 Task: Open an excel sheet with  and write heading  Discount data  Add 10 product name:-  'Apple, Banana, _x000D_
Orange, Tomato, Potato, Onion, Carrot, Milk, Bread, Eggs (dozen). ' in August Last week sales are  1.99, 0.49, 0.79, 1.29, 0.99, 0.89, 0.69, 2.49, 1.99, 2.99. _x000D_
Discount (%):-  10, 20, 15, 5, 12, 8, 25, 10, 15, 20. Save page analysisSalesTrends_2023
Action: Mouse moved to (133, 168)
Screenshot: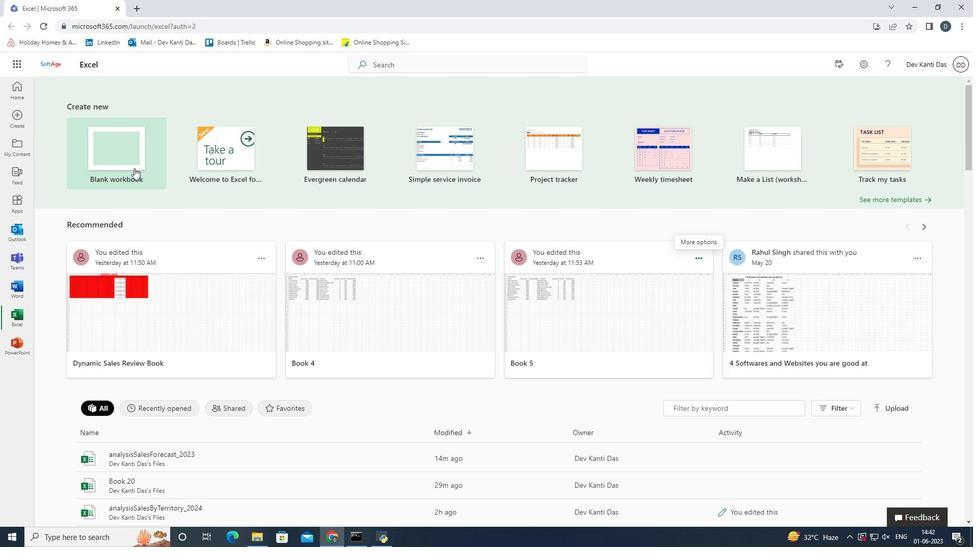 
Action: Mouse pressed left at (133, 168)
Screenshot: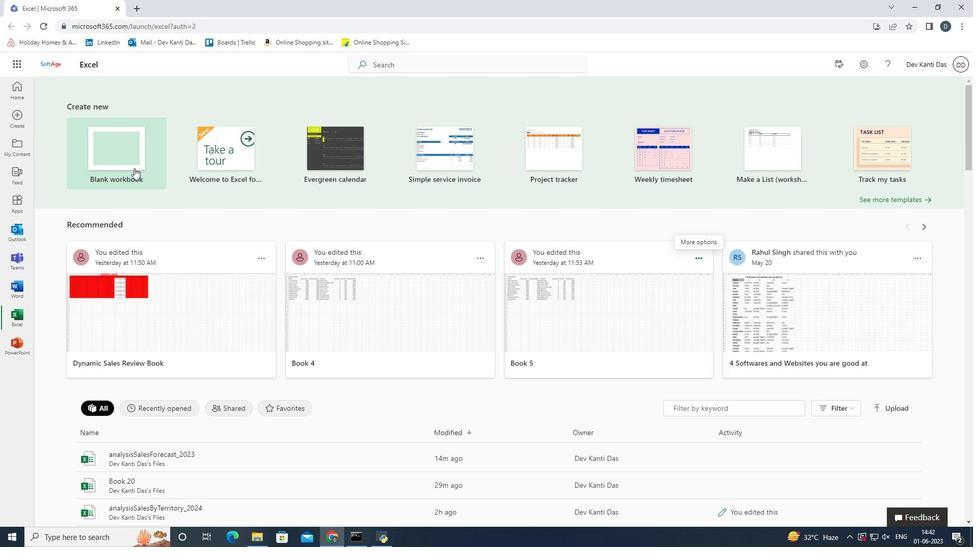 
Action: Mouse moved to (199, 247)
Screenshot: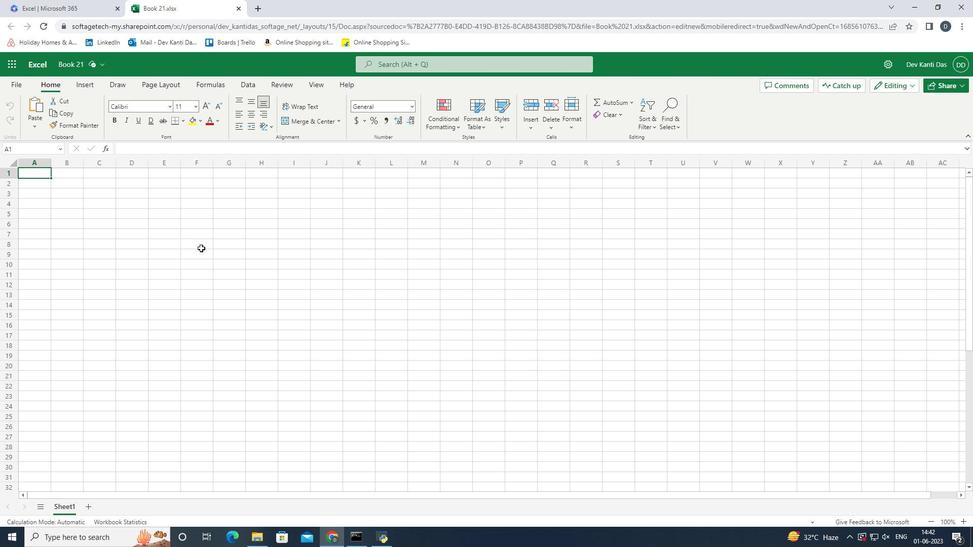 
Action: Key pressed <Key.shift><Key.shift><Key.shift>Discou
Screenshot: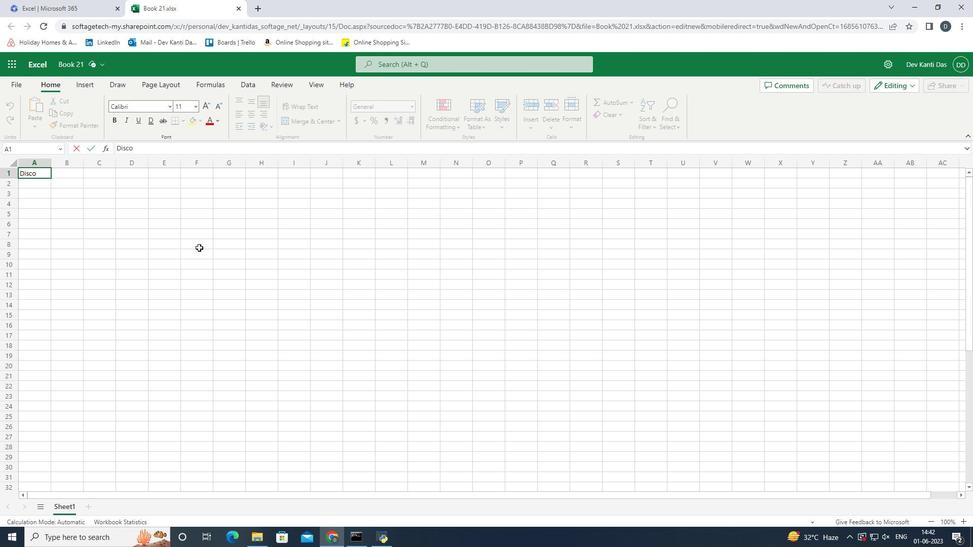 
Action: Mouse moved to (199, 247)
Screenshot: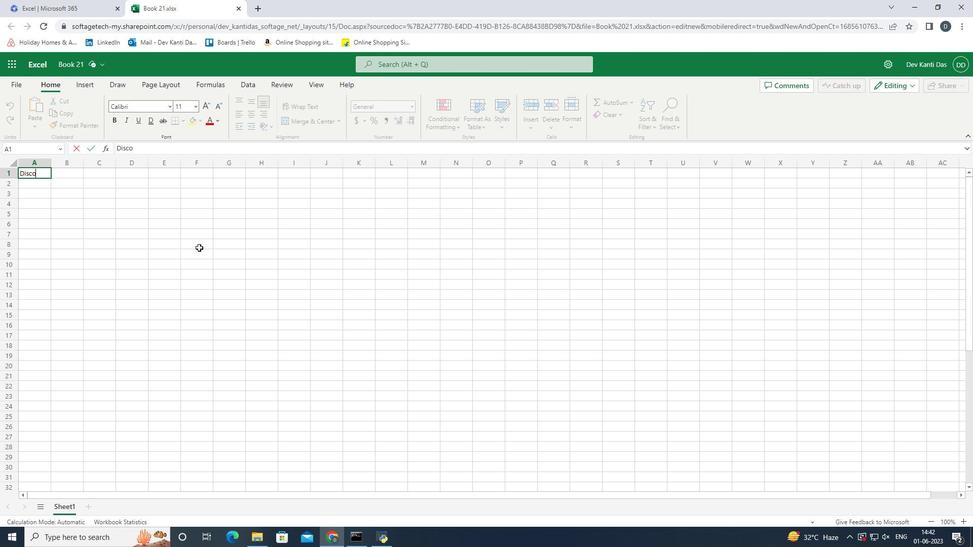 
Action: Key pressed nt<Key.space><Key.shift><Key.shift><Key.shift><Key.shift><Key.shift><Key.shift><Key.shift><Key.shift><Key.shift><Key.shift><Key.shift><Key.shift><Key.shift><Key.shift><Key.shift><Key.shift><Key.shift><Key.shift><Key.shift><Key.shift><Key.shift><Key.shift><Key.shift><Key.shift><Key.shift><Key.shift><Key.shift><Key.shift><Key.shift><Key.shift><Key.shift>Data<Key.enter><Key.shift><Key.shift><Key.shift><Key.shift><Key.shift><Key.shift><Key.shift><Key.shift><Key.shift><Key.shift>Name<Key.enter><Key.shift><Key.shift><Key.shift><Key.shift><Key.shift><Key.shift><Key.shift><Key.shift><Key.shift><Key.shift><Key.shift><Key.shift><Key.shift><Key.shift><Key.shift>Apple<Key.enter><Key.shift>Banana<Key.enter><Key.shift><Key.shift><Key.shift><Key.shift><Key.shift><Key.shift><Key.shift><Key.shift><Key.shift><Key.shift><Key.shift><Key.shift><Key.shift><Key.shift><Key.shift><Key.shift><Key.shift>Orange<Key.enter><Key.shift><Key.shift><Key.shift><Key.shift><Key.shift><Key.shift><Key.shift><Key.shift><Key.shift><Key.shift><Key.shift><Key.shift><Key.shift><Key.shift><Key.shift><Key.shift><Key.shift>Tomato<Key.enter><Key.shift_r><Key.shift_r><Key.shift_r><Key.shift_r><Key.shift_r><Key.shift_r><Key.shift_r><Key.shift_r><Key.shift_r><Key.shift_r><Key.shift_r><Key.shift_r><Key.shift_r>Potato<Key.enter><Key.shift_r><Key.shift_r><Key.shift_r><Key.shift_r><Key.shift_r><Key.shift_r><Key.shift_r><Key.shift_r><Key.shift_r><Key.shift_r><Key.shift_r><Key.shift_r><Key.shift_r><Key.shift_r><Key.shift_r><Key.shift_r><Key.shift_r><Key.shift_r><Key.shift_r><Key.shift_r><Key.shift_r><Key.shift_r><Key.shift_r><Key.shift_r><Key.shift_r><Key.shift_r><Key.shift_r><Key.shift_r><Key.shift_r><Key.shift_r>Onion<Key.enter><Key.shift>Carrot<Key.enter><Key.shift_r><Key.shift_r><Key.shift_r><Key.shift_r><Key.shift_r><Key.shift_r><Key.shift_r><Key.shift_r><Key.shift_r><Key.shift_r><Key.shift_r><Key.shift_r><Key.shift_r><Key.shift_r><Key.shift_r><Key.shift_r><Key.shift_r><Key.shift_r><Key.shift_r><Key.shift_r><Key.shift_r><Key.shift_r><Key.shift_r><Key.shift_r>Milk<Key.enter><Key.shift><Key.shift><Key.shift><Key.shift><Key.shift><Key.shift><Key.shift><Key.shift><Key.shift><Key.shift><Key.shift><Key.shift><Key.shift><Key.shift><Key.shift><Key.shift><Key.shift><Key.shift>Bread<Key.enter><Key.shift><Key.shift><Key.shift><Key.shift><Key.shift><Key.shift>Eggs<Key.shift_r><Key.shift_r><Key.shift_r><Key.shift_r><Key.shift_r><Key.shift_r><Key.shift_r><Key.shift_r><Key.shift_r><Key.shift_r><Key.shift_r>(<Key.space>dozen<Key.shift_r><Key.shift_r><Key.shift_r><Key.shift_r><Key.shift_r><Key.shift_r><Key.shift_r><Key.shift_r><Key.shift_r><Key.shift_r><Key.shift_r><Key.shift_r><Key.shift_r><Key.shift_r>)<Key.enter><Key.right><Key.up><Key.up><Key.up><Key.up><Key.up><Key.up><Key.up><Key.up><Key.up><Key.up><Key.up><Key.up><Key.down>
Screenshot: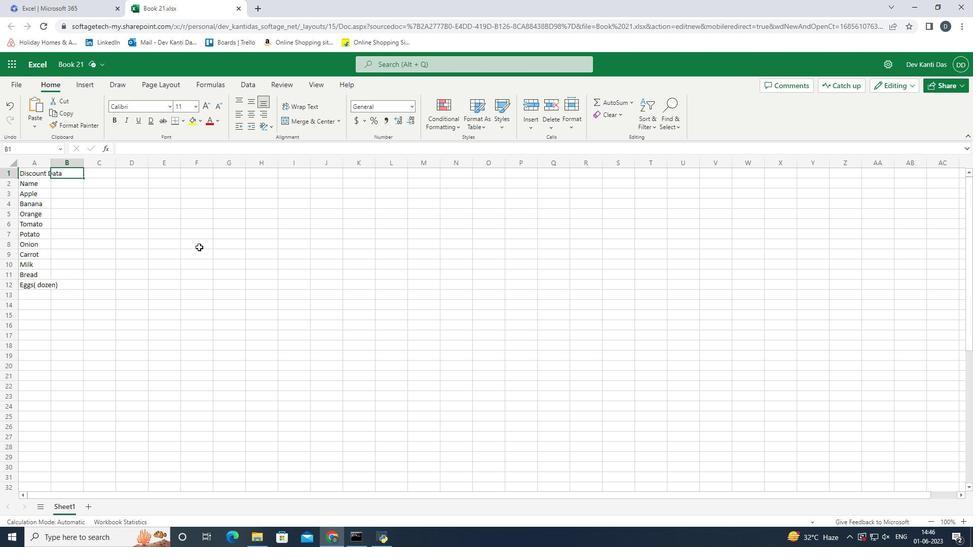 
Action: Mouse moved to (51, 161)
Screenshot: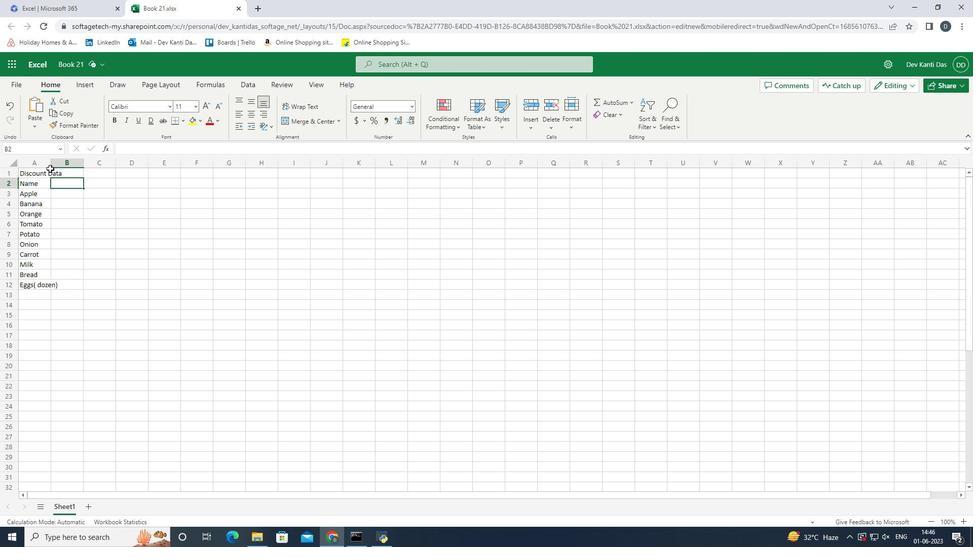 
Action: Mouse pressed left at (51, 161)
Screenshot: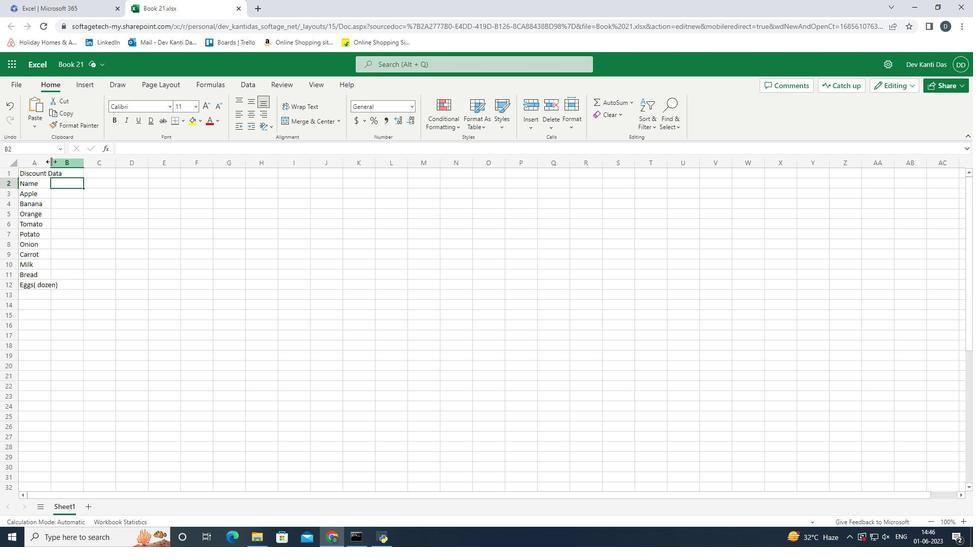 
Action: Mouse moved to (140, 253)
Screenshot: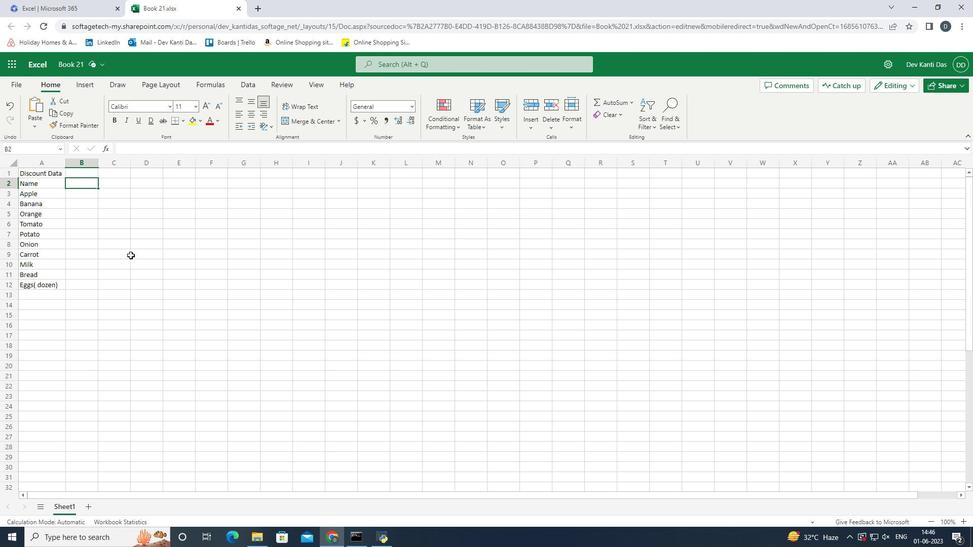 
Action: Key pressed <Key.shift>
Screenshot: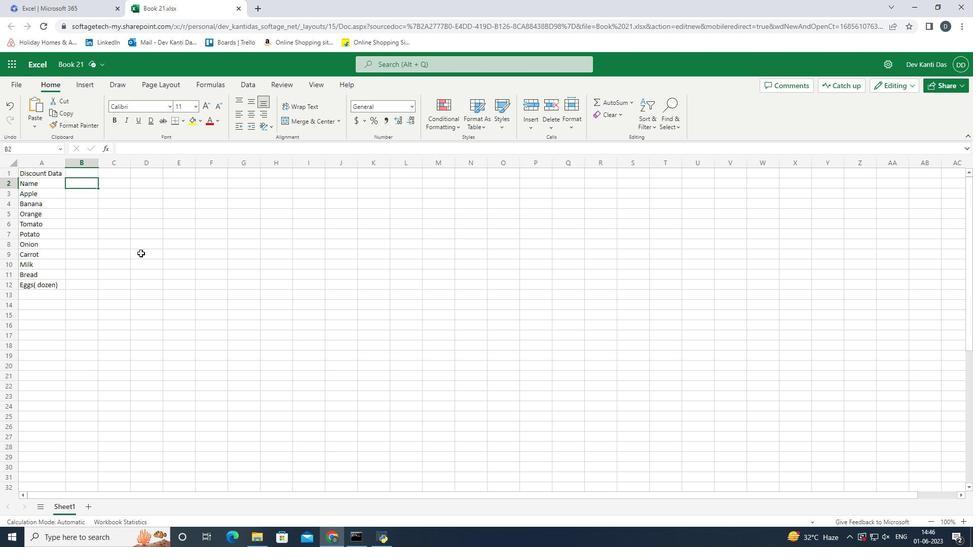 
Action: Mouse moved to (131, 250)
Screenshot: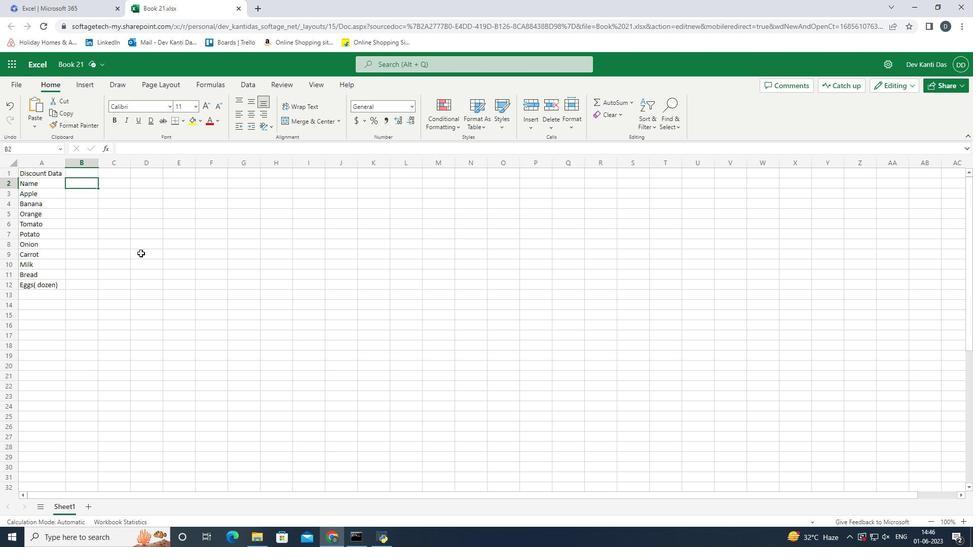 
Action: Key pressed <Key.shift><Key.shift><Key.shift><Key.shift><Key.shift><Key.shift><Key.shift>Last<Key.space><Key.shift><Key.shift><Key.shift><Key.shift>Week<Key.space><Key.shift>Sales<Key.space>of<Key.space><Key.shift><Key.shift><Key.shift><Key.shift><Key.shift>August<Key.enter>
Screenshot: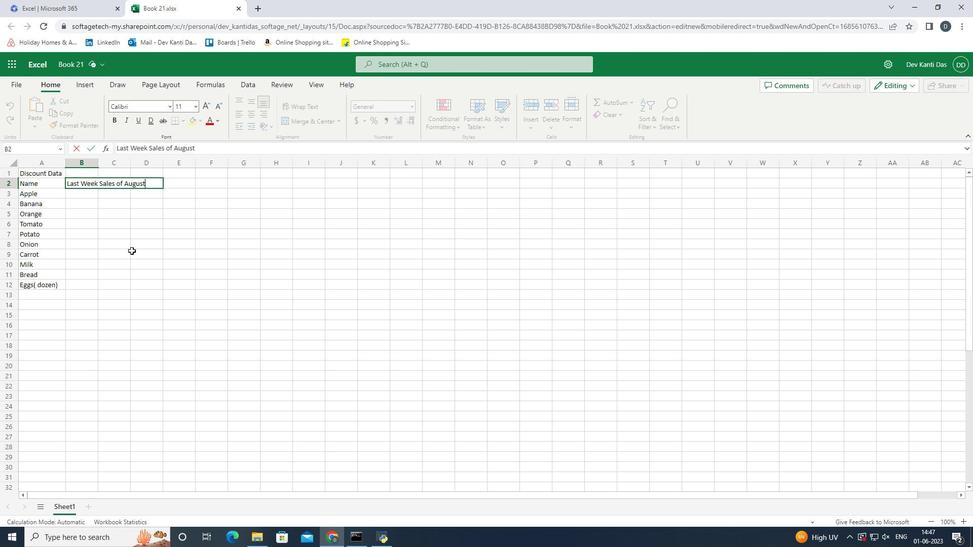 
Action: Mouse moved to (97, 161)
Screenshot: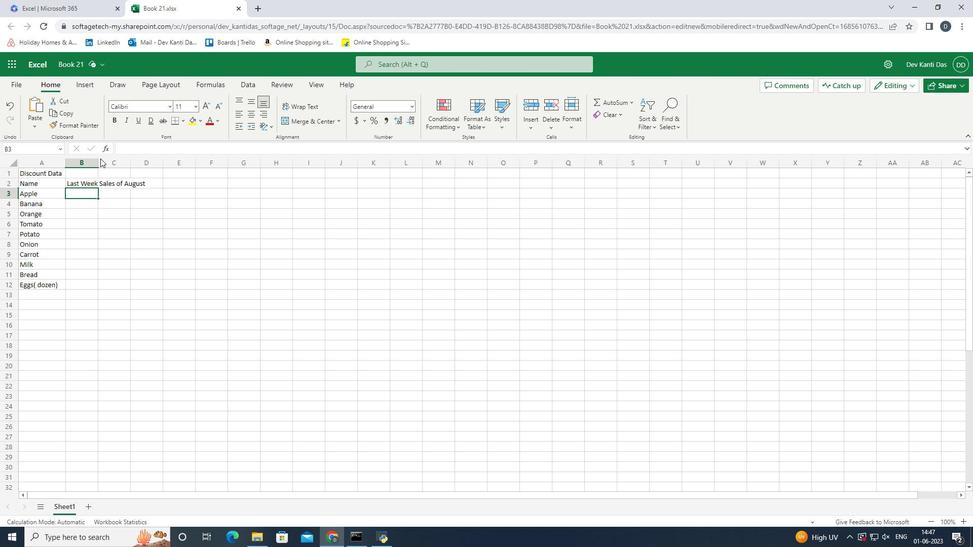 
Action: Mouse pressed left at (97, 161)
Screenshot: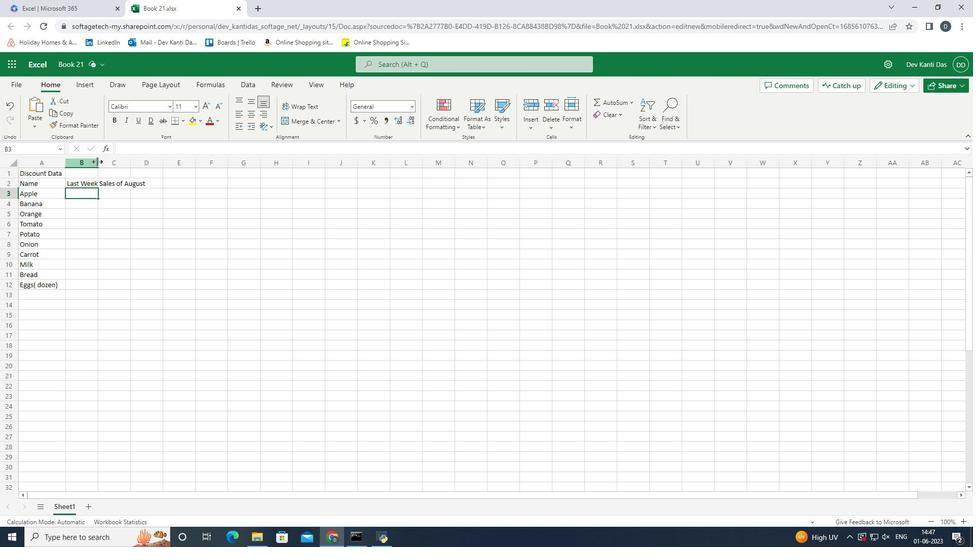 
Action: Mouse moved to (348, 234)
Screenshot: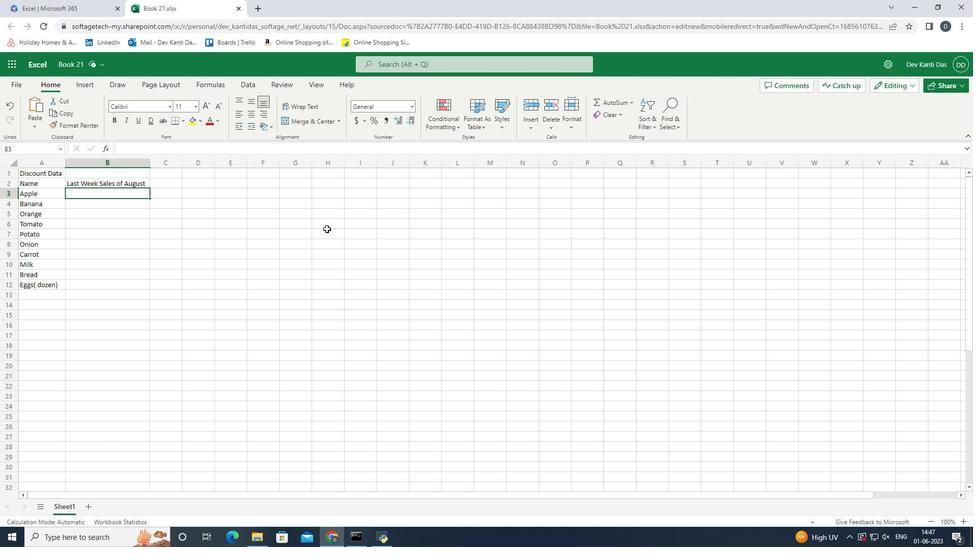 
Action: Key pressed 1.99<Key.enter>0.49<Key.enter>0.79<Key.enter>1.29<Key.enter>0.99<Key.enter>0.89<Key.enter>0.69<Key.enter>2.49<Key.enter>1.99<Key.enter>2.99<Key.enter><Key.up><Key.right><Key.up><Key.up><Key.up><Key.up><Key.up><Key.up><Key.up><Key.up><Key.up><Key.up><Key.down><Key.up><Key.shift><Key.shift><Key.shift><Key.shift><Key.shift>Discount<Key.shift_r><Key.shift_r><Key.shift_r><Key.shift_r><Key.shift_r><Key.shift_r><Key.shift_r><Key.shift_r>(<Key.shift><Key.shift><Key.shift><Key.shift><Key.shift><Key.shift><Key.shift><Key.shift><Key.shift><Key.shift><Key.shift><Key.shift><Key.shift><Key.shift><Key.shift><Key.shift><Key.shift><Key.shift><Key.shift><Key.shift><Key.shift><Key.shift><Key.shift><Key.shift><Key.shift><Key.shift><Key.shift><Key.shift><Key.shift><Key.shift><Key.shift><Key.shift><Key.shift><Key.shift><Key.shift><Key.shift><Key.shift><Key.shift><Key.shift><Key.shift><Key.shift><Key.shift><Key.shift><Key.shift><Key.shift><Key.shift><Key.shift><Key.shift><Key.shift><Key.shift><Key.shift><Key.shift><Key.shift><Key.shift><Key.shift><Key.shift><Key.shift><Key.shift><Key.shift>%<Key.shift_r><Key.shift_r><Key.shift_r><Key.shift_r><Key.shift_r><Key.shift_r><Key.shift_r><Key.shift_r><Key.shift_r><Key.shift_r><Key.shift_r><Key.shift_r><Key.shift_r><Key.shift_r><Key.shift_r><Key.shift_r><Key.shift_r><Key.shift_r><Key.shift_r><Key.shift_r><Key.shift_r><Key.shift_r><Key.shift_r><Key.shift_r><Key.shift_r><Key.shift_r><Key.shift_r><Key.shift_r><Key.shift_r><Key.shift_r><Key.shift_r><Key.shift_r><Key.shift_r><Key.shift_r><Key.shift_r><Key.shift_r><Key.shift_r><Key.shift_r><Key.shift_r><Key.shift_r><Key.shift_r>)<Key.enter>
Screenshot: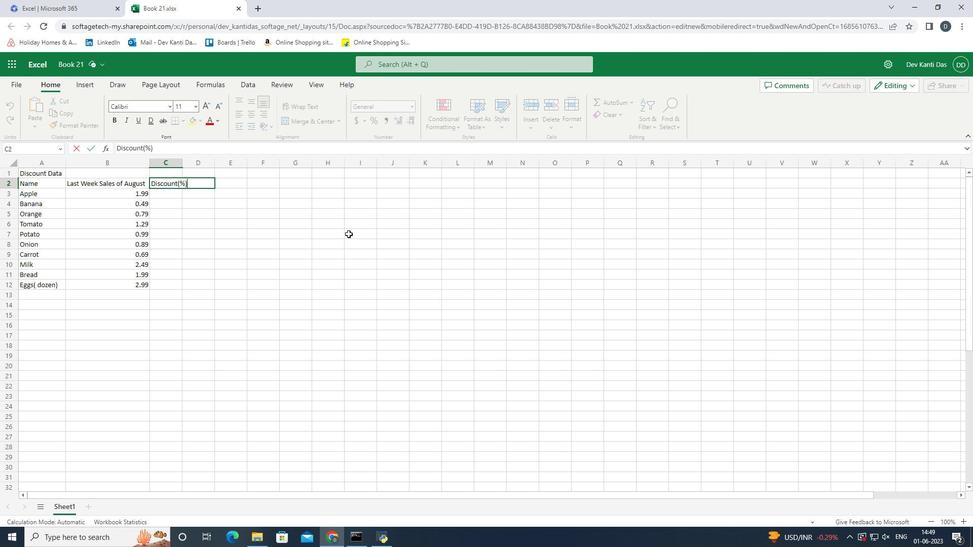 
Action: Mouse moved to (182, 165)
Screenshot: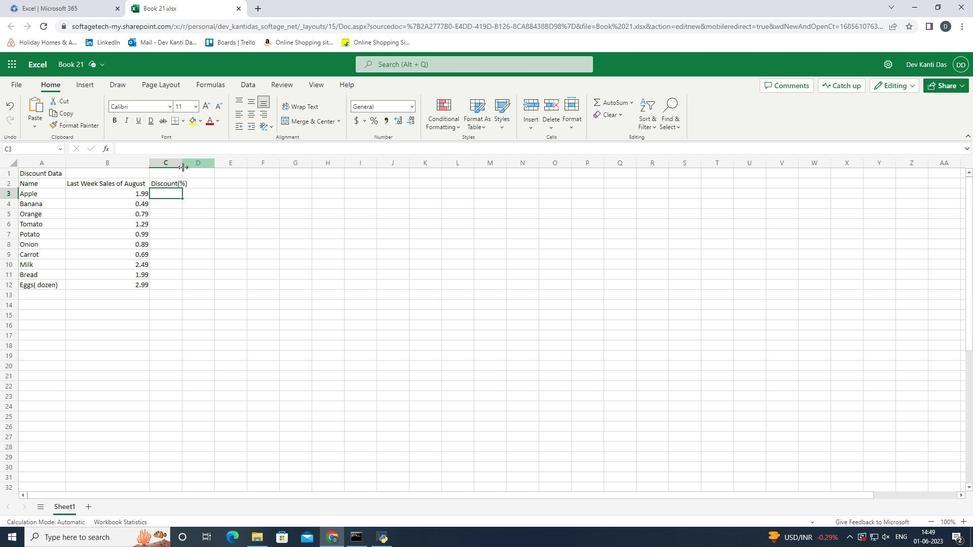 
Action: Mouse pressed left at (182, 165)
Screenshot: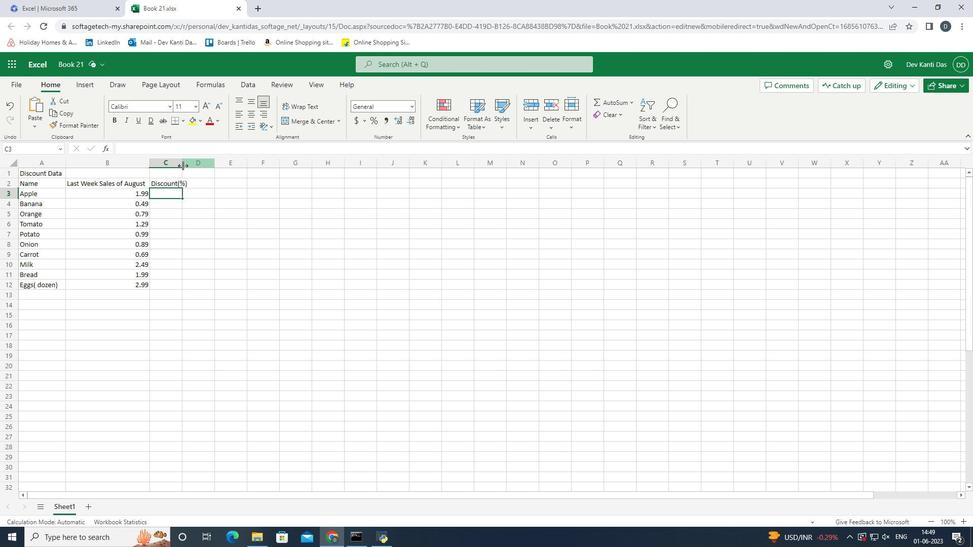 
Action: Mouse moved to (357, 284)
Screenshot: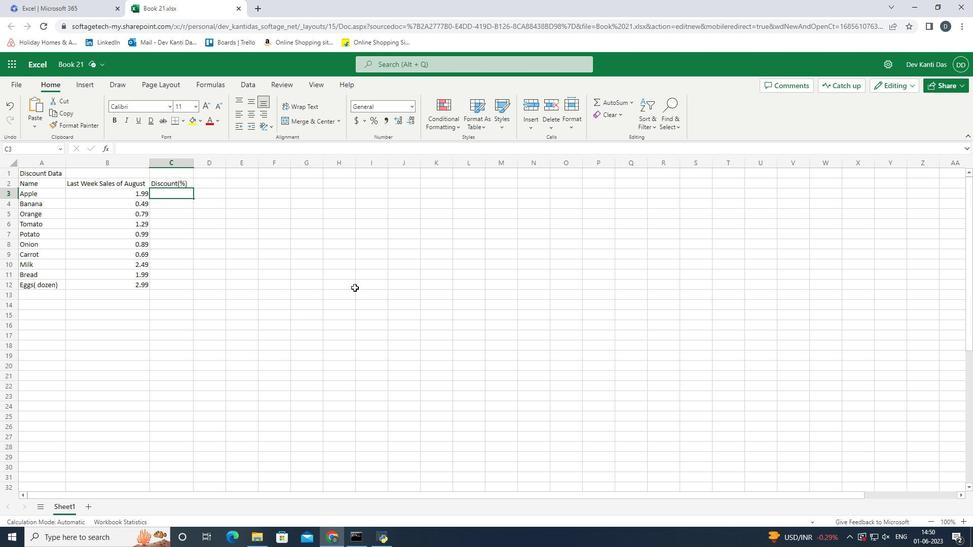 
Action: Key pressed 10<Key.enter>20<Key.enter>15<Key.enter>5<Key.enter>12<Key.enter>8<Key.enter>25<Key.enter>10<Key.enter>15<Key.enter>20<Key.right><Key.left>
Screenshot: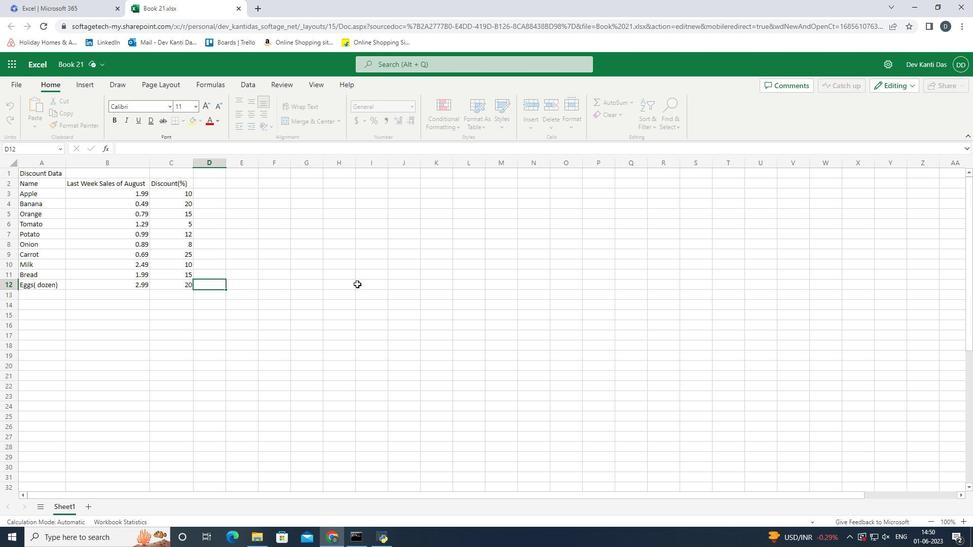 
Action: Mouse moved to (22, 80)
Screenshot: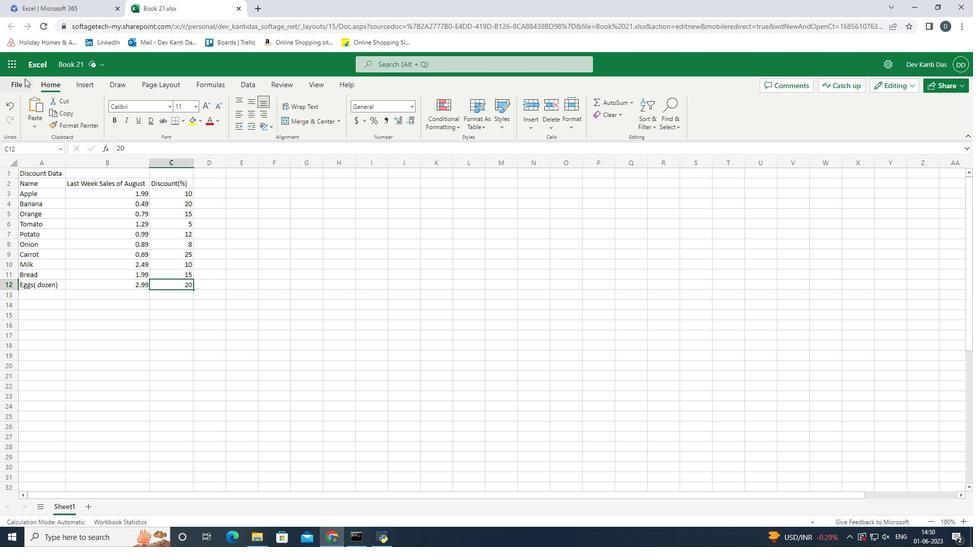 
Action: Mouse pressed left at (22, 80)
Screenshot: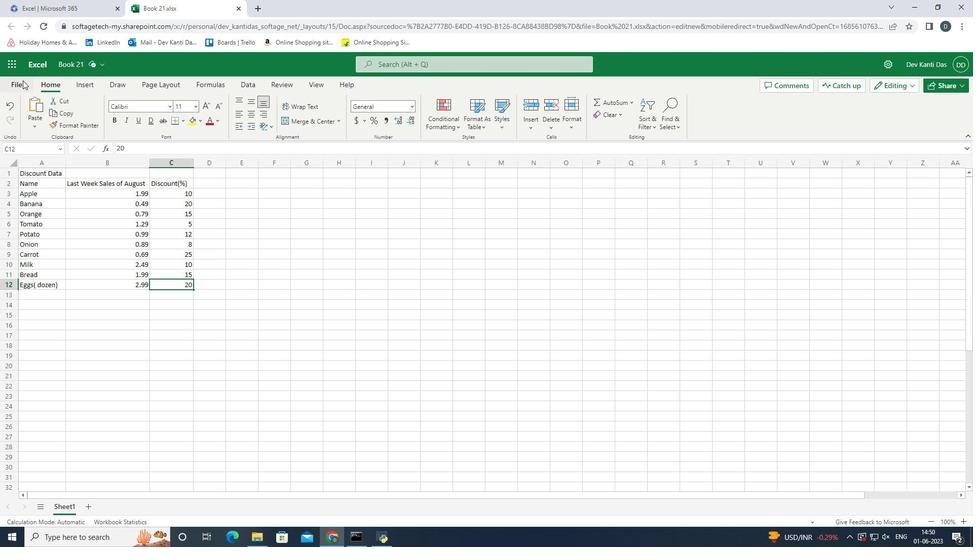 
Action: Mouse moved to (48, 180)
Screenshot: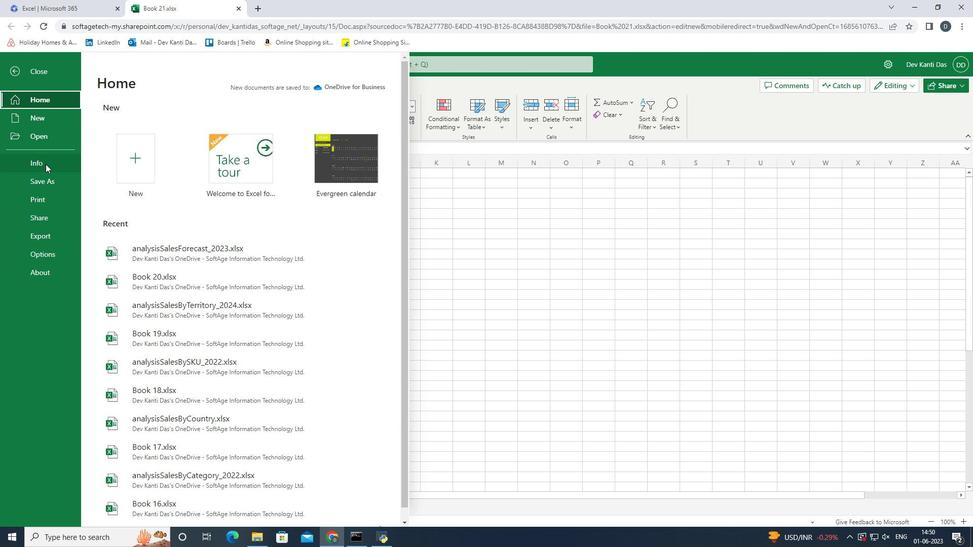
Action: Mouse pressed left at (48, 180)
Screenshot: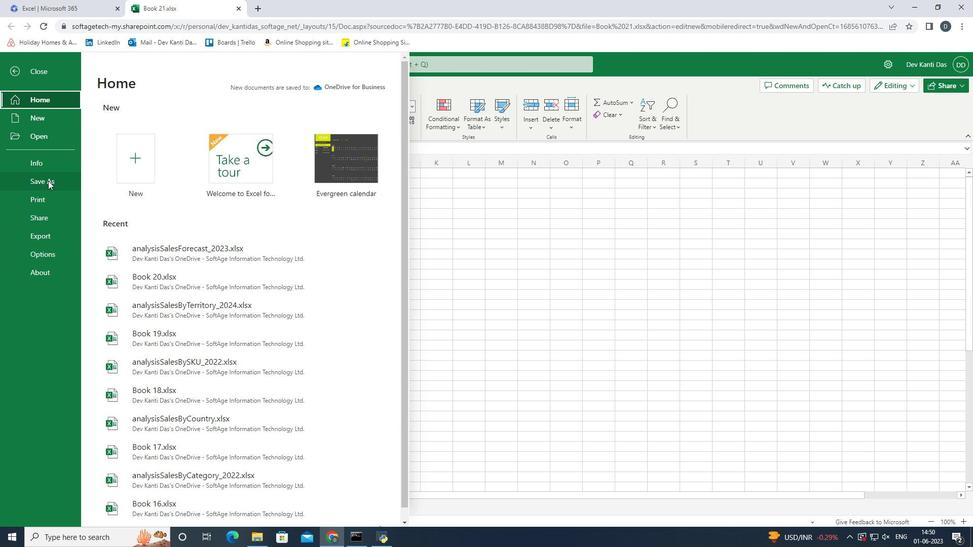 
Action: Mouse moved to (200, 115)
Screenshot: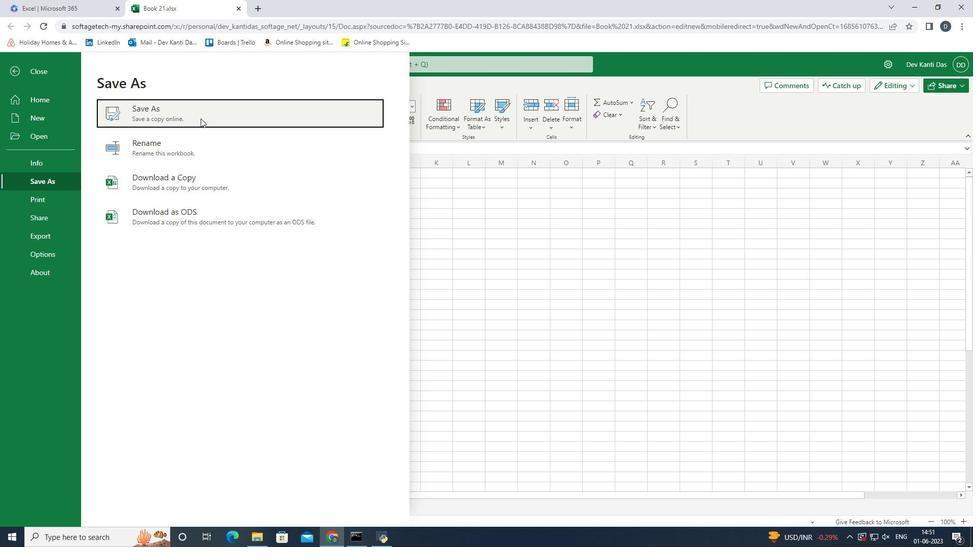 
Action: Mouse pressed left at (200, 115)
Screenshot: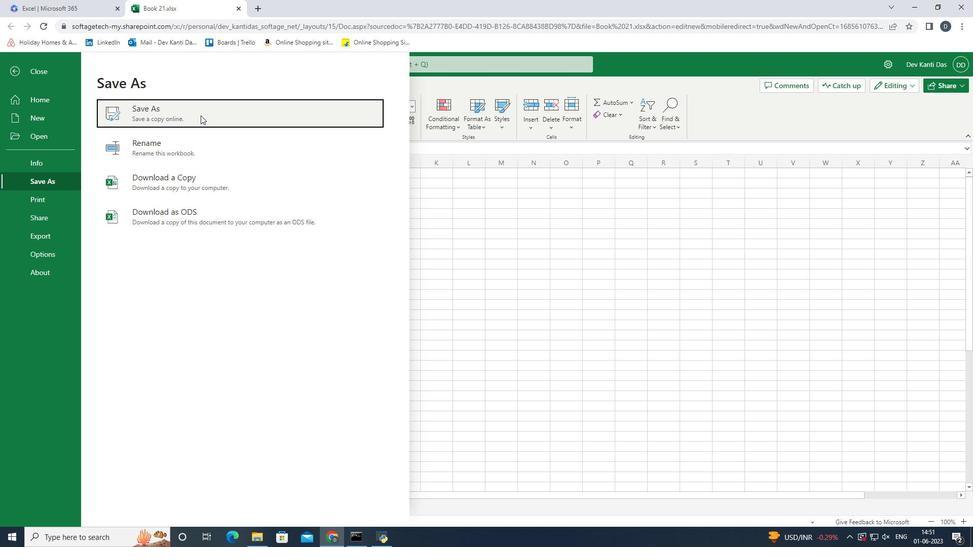 
Action: Mouse moved to (491, 263)
Screenshot: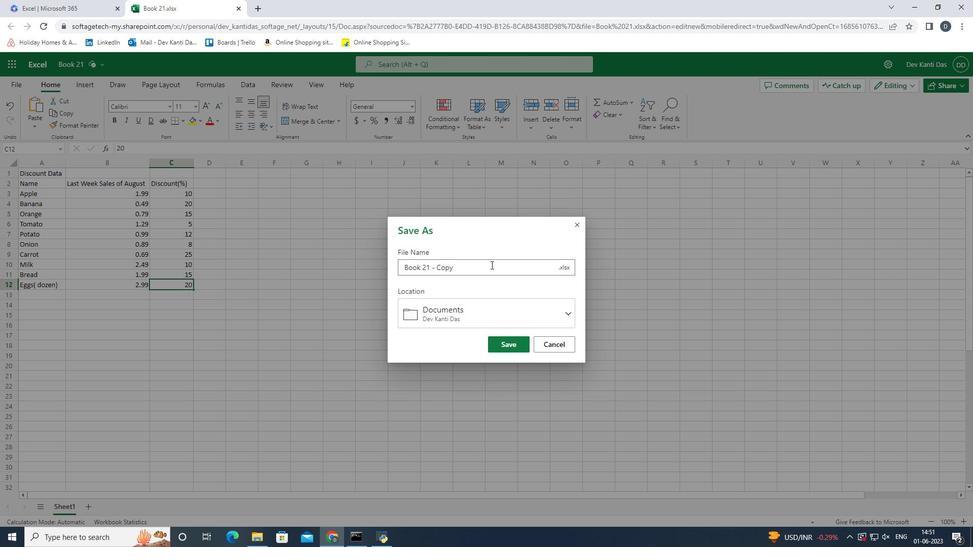 
Action: Mouse pressed left at (491, 263)
Screenshot: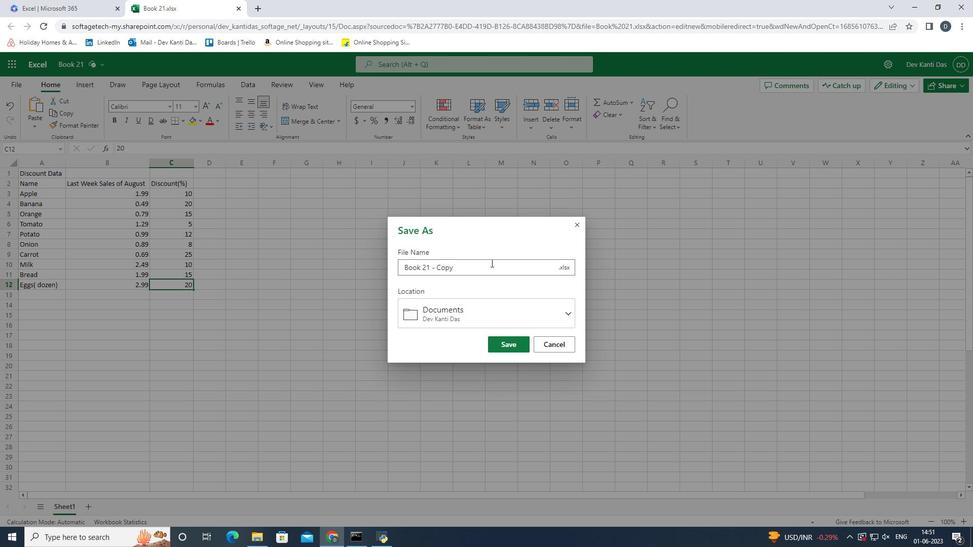 
Action: Mouse moved to (481, 297)
Screenshot: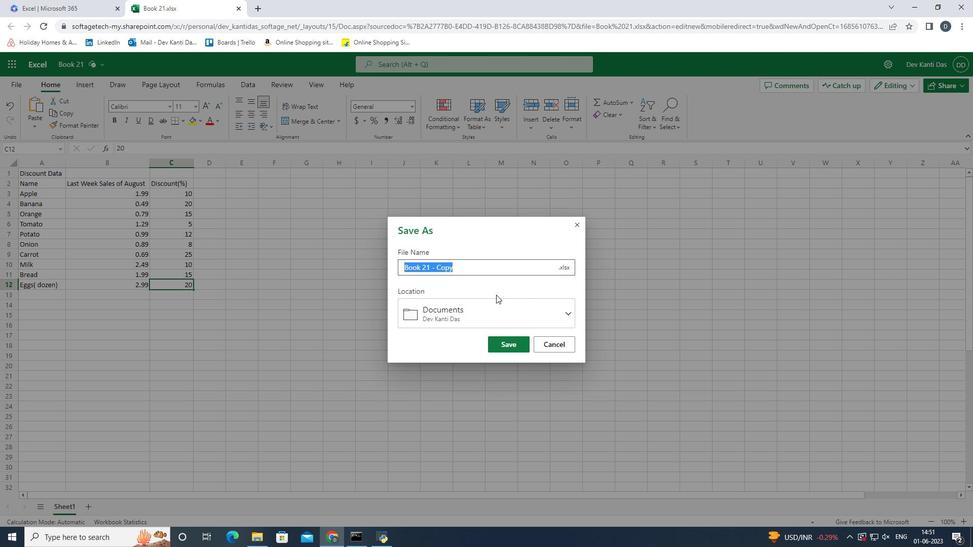 
Action: Key pressed analysis<Key.shift><Key.shift><Key.shift><Key.shift><Key.shift><Key.shift><Key.shift><Key.shift><Key.shift><Key.shift><Key.shift><Key.shift><Key.shift><Key.shift><Key.shift><Key.shift><Key.shift><Key.shift><Key.shift><Key.shift><Key.shift><Key.shift><Key.shift><Key.shift><Key.shift>Sales<Key.shift><Key.shift><Key.shift><Key.shift><Key.shift><Key.shift><Key.shift><Key.shift><Key.shift><Key.shift><Key.shift><Key.shift><Key.shift><Key.shift><Key.shift><Key.shift><Key.shift><Key.shift><Key.shift><Key.shift><Key.shift><Key.shift><Key.shift><Key.shift><Key.shift><Key.shift><Key.shift><Key.shift><Key.shift><Key.shift><Key.shift><Key.shift><Key.shift><Key.shift><Key.shift>Trends<Key.shift_r><Key.shift_r><Key.shift_r><Key.shift_r><Key.shift_r><Key.shift_r><Key.shift_r><Key.shift_r><Key.shift_r><Key.shift_r><Key.shift_r><Key.shift_r><Key.shift_r><Key.shift_r><Key.shift_r><Key.shift_r><Key.shift_r><Key.shift_r><Key.shift_r><Key.shift_r><Key.shift_r><Key.shift_r><Key.shift_r><Key.shift_r><Key.shift_r><Key.shift_r><Key.shift_r><Key.shift_r><Key.shift_r><Key.shift_r>_2023<Key.enter>
Screenshot: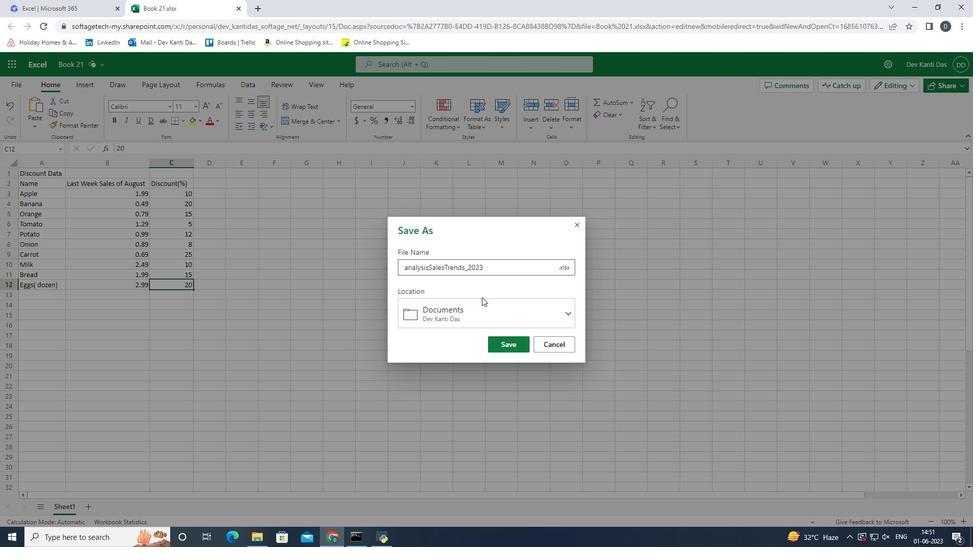 
Action: Mouse moved to (183, 286)
Screenshot: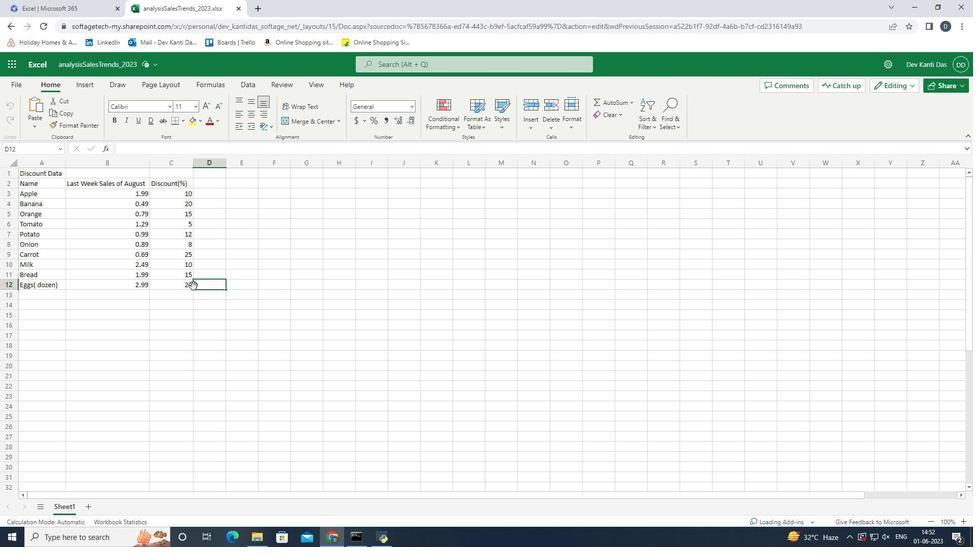 
Action: Mouse pressed left at (183, 286)
Screenshot: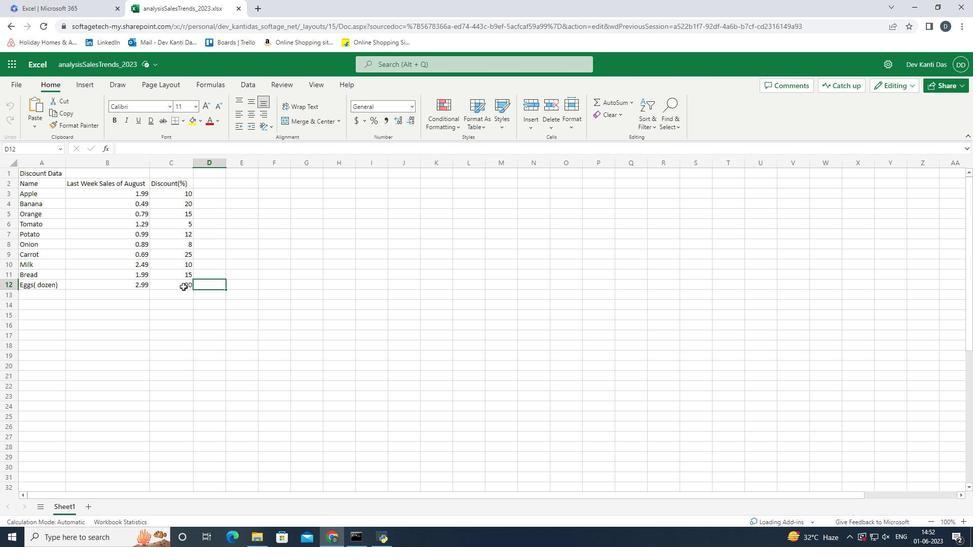 
Action: Mouse moved to (317, 286)
Screenshot: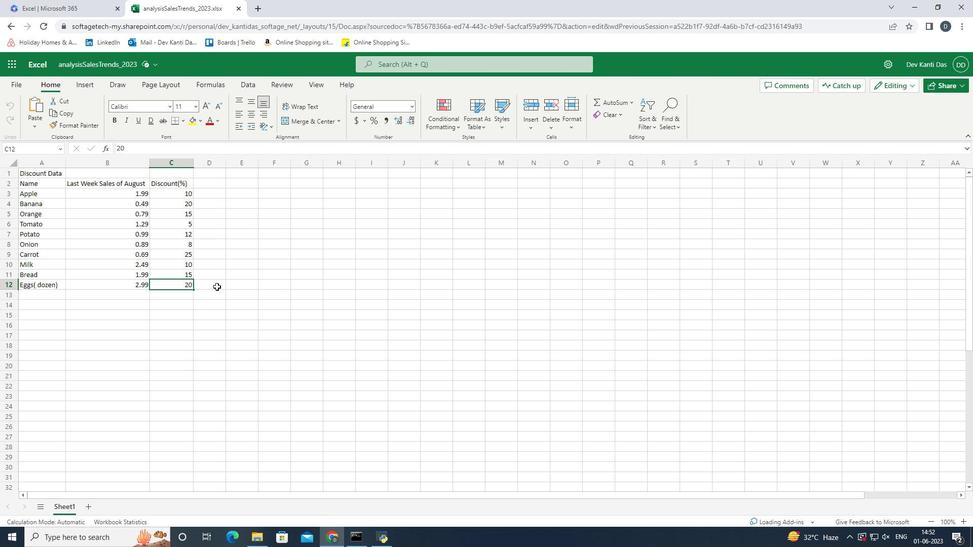 
